 Task: Move the task Authentication tokens not being refreshed causing users to be logged out unexpectedly to the section To-Do in the project XenonTech and sort the tasks in the project by Assignee in Descending order.
Action: Mouse moved to (54, 653)
Screenshot: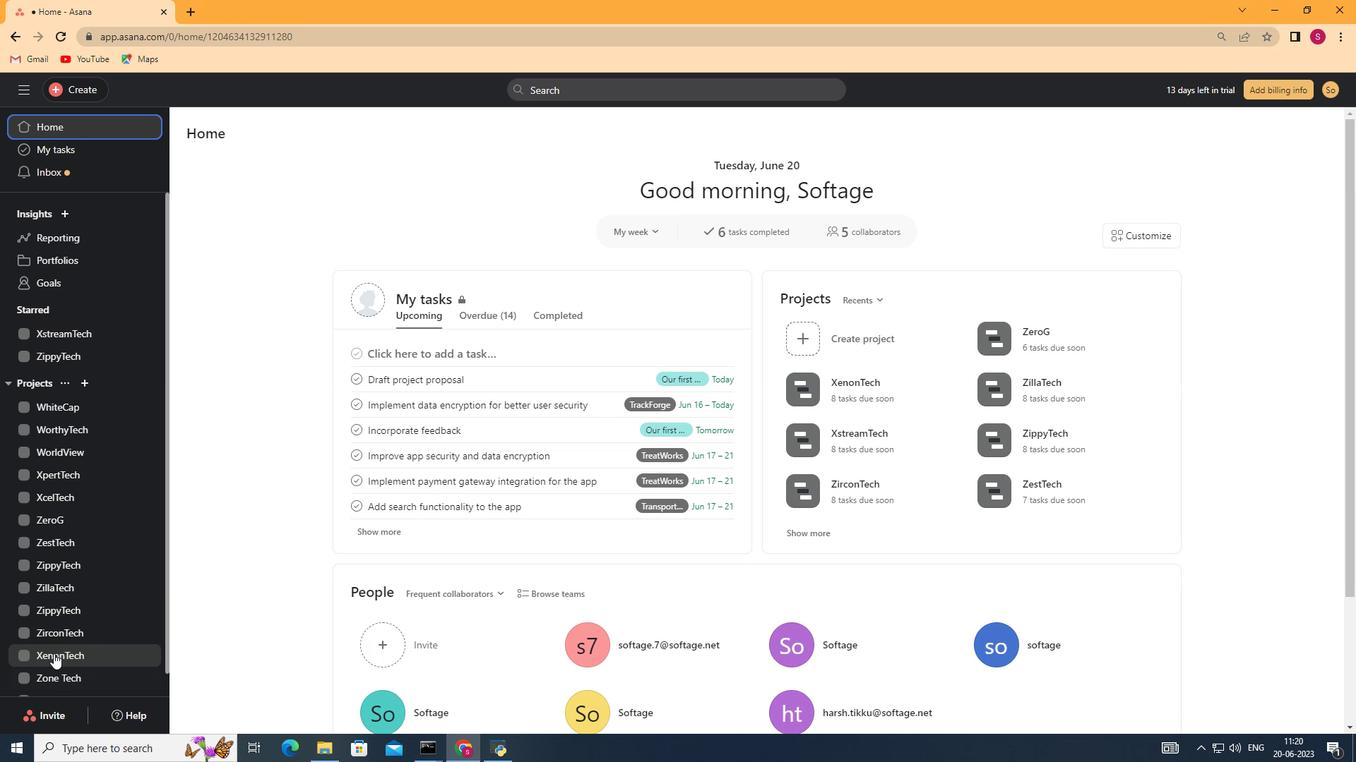 
Action: Mouse pressed left at (54, 653)
Screenshot: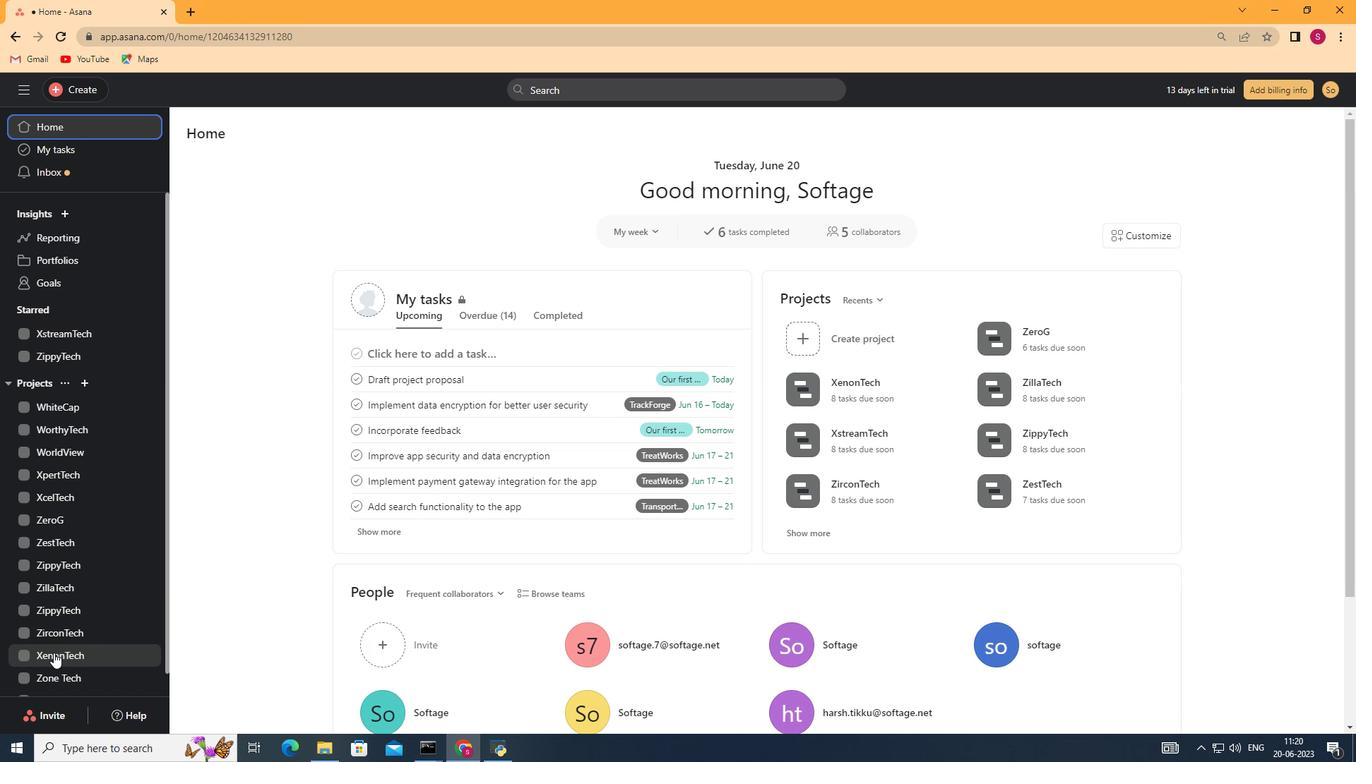 
Action: Mouse moved to (255, 163)
Screenshot: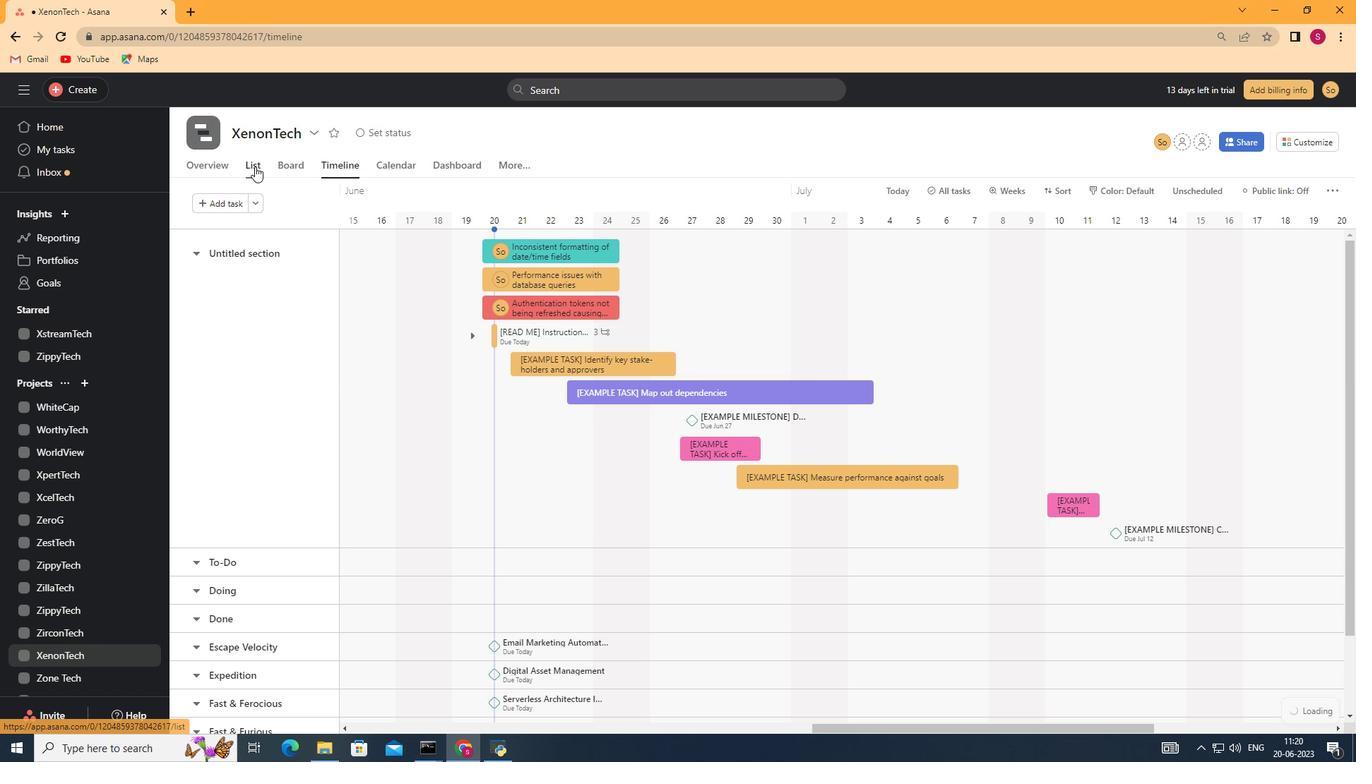
Action: Mouse pressed left at (255, 163)
Screenshot: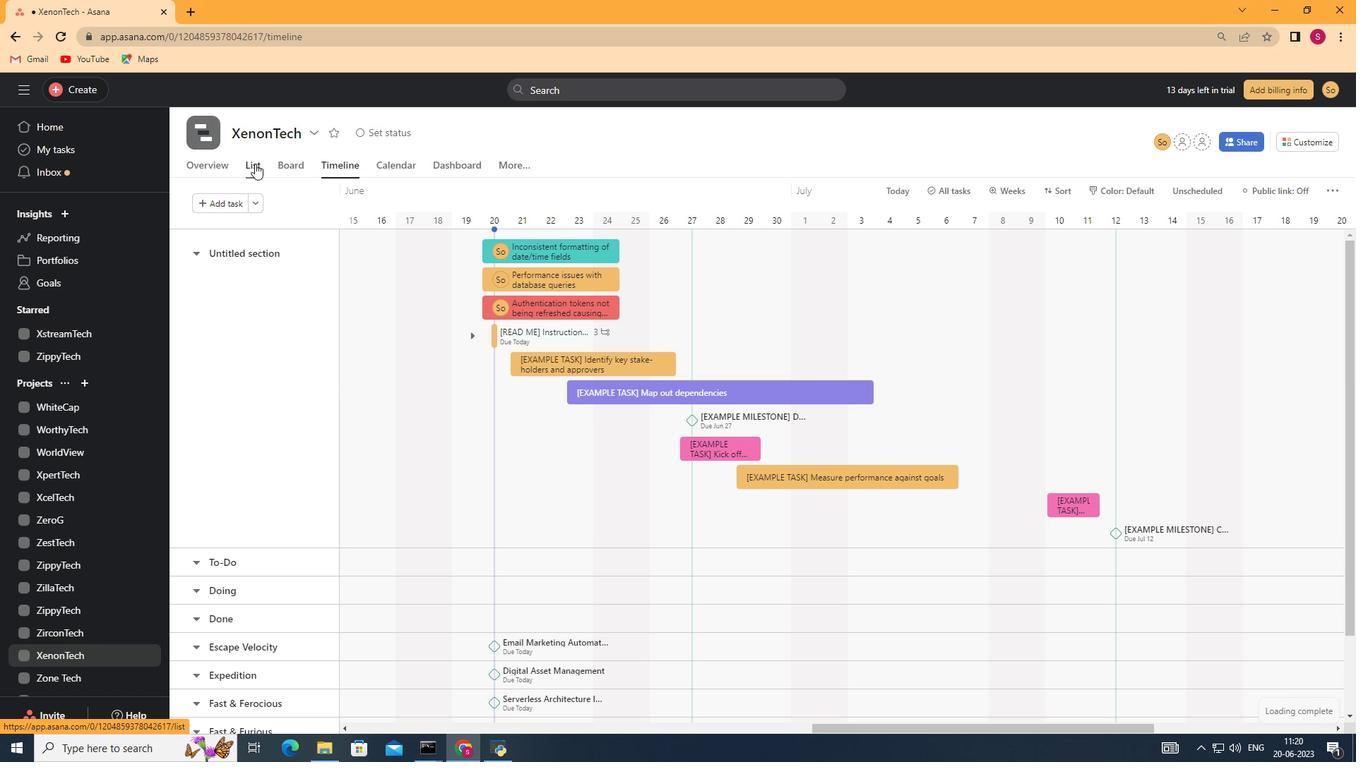 
Action: Mouse moved to (582, 346)
Screenshot: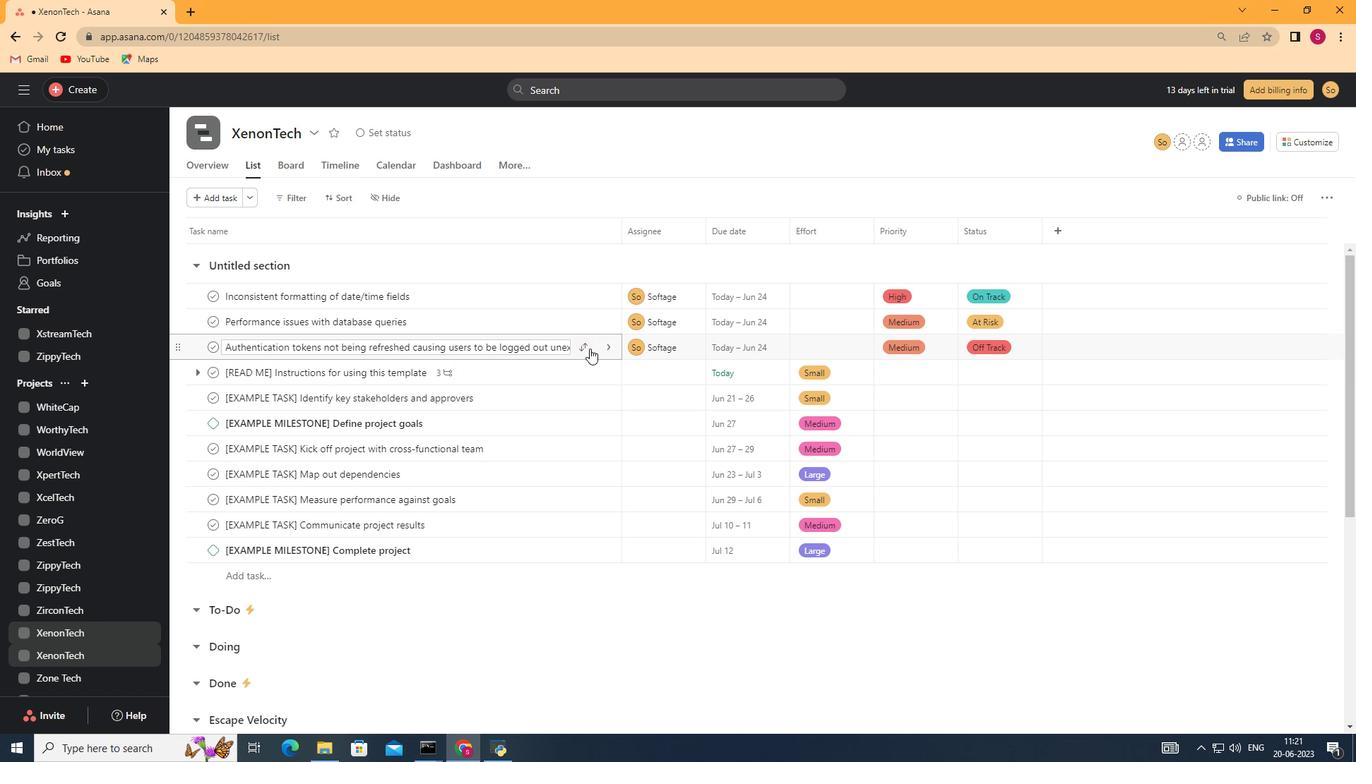 
Action: Mouse pressed left at (582, 346)
Screenshot: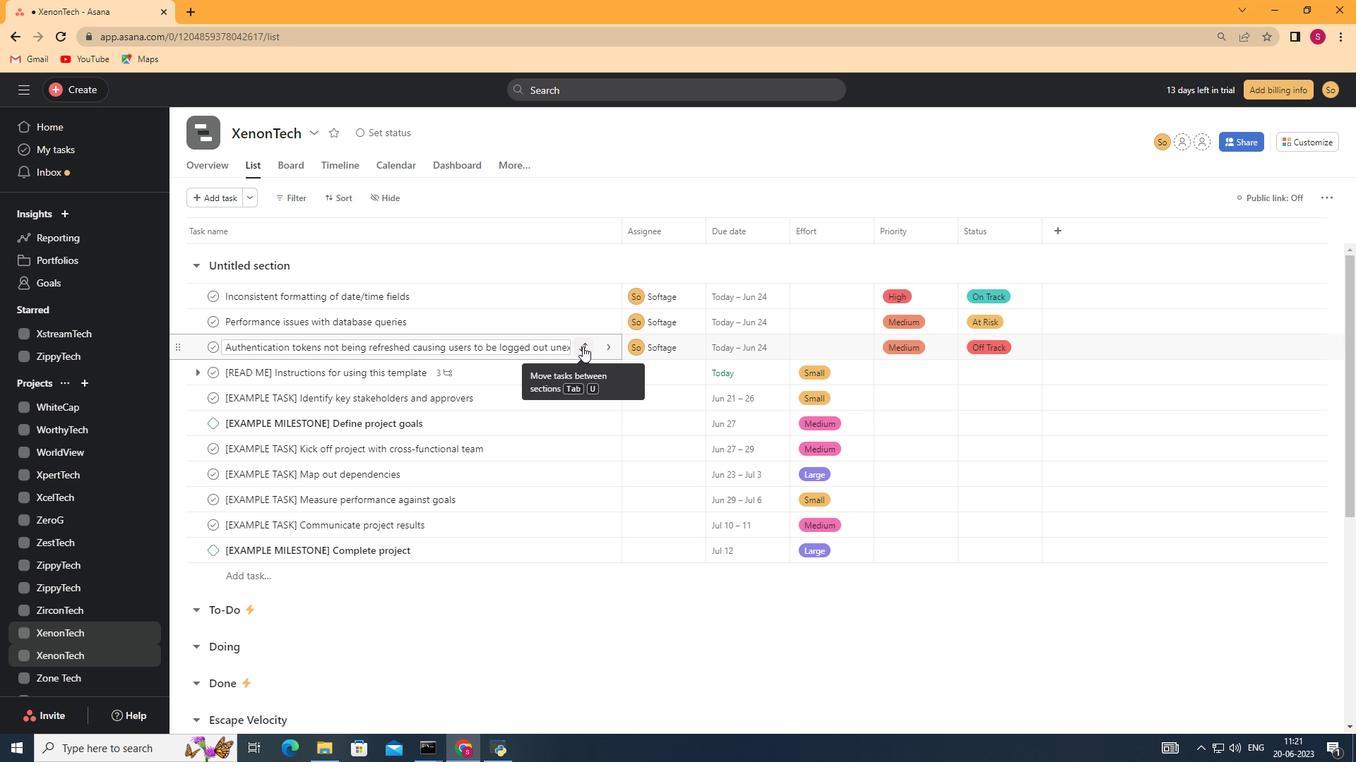 
Action: Mouse moved to (562, 422)
Screenshot: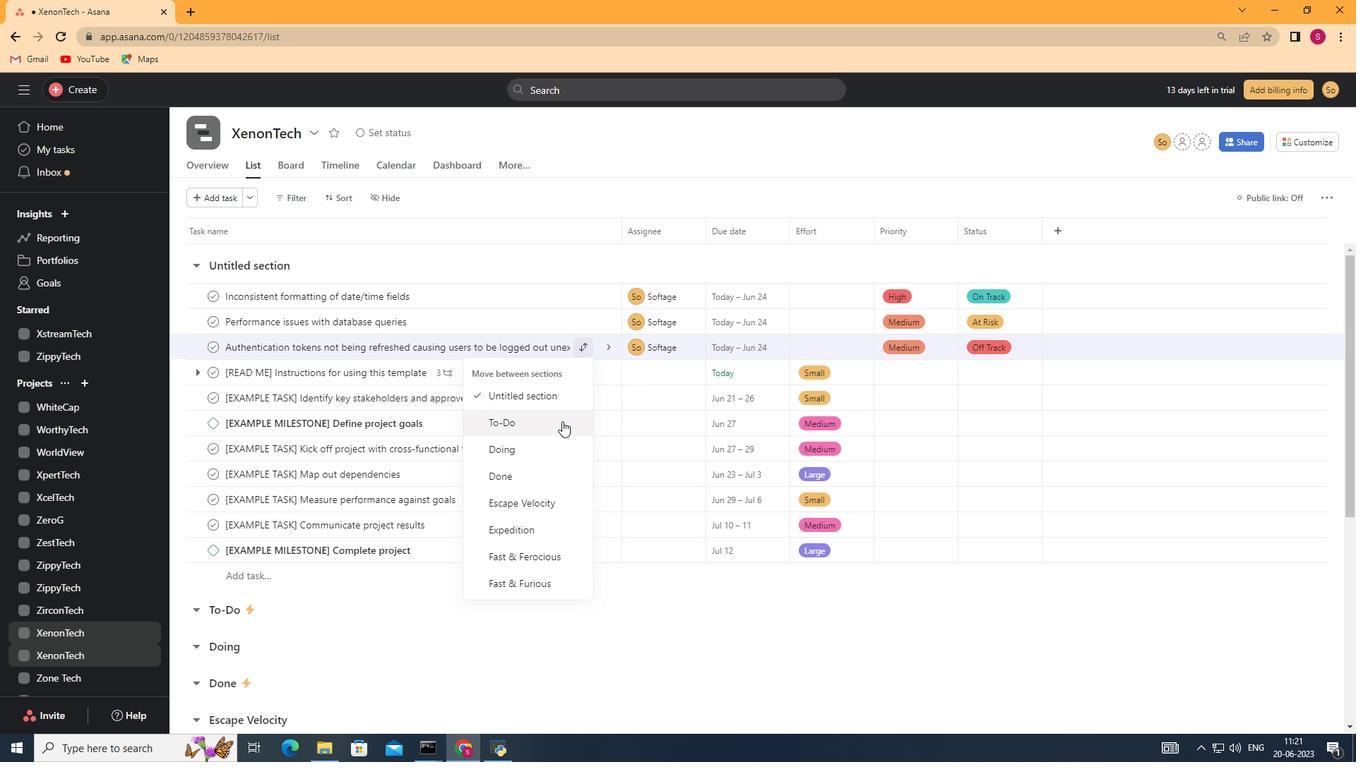 
Action: Mouse pressed left at (562, 422)
Screenshot: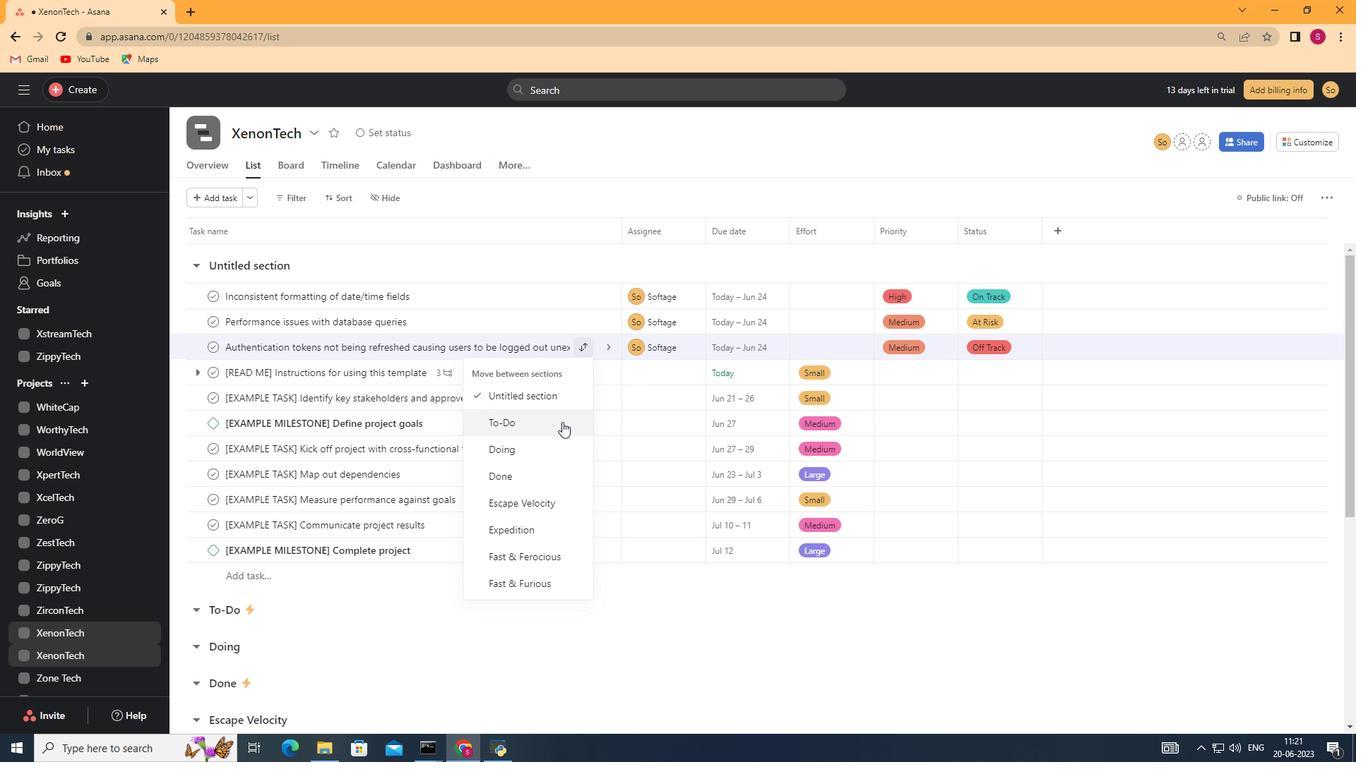 
Action: Mouse moved to (343, 201)
Screenshot: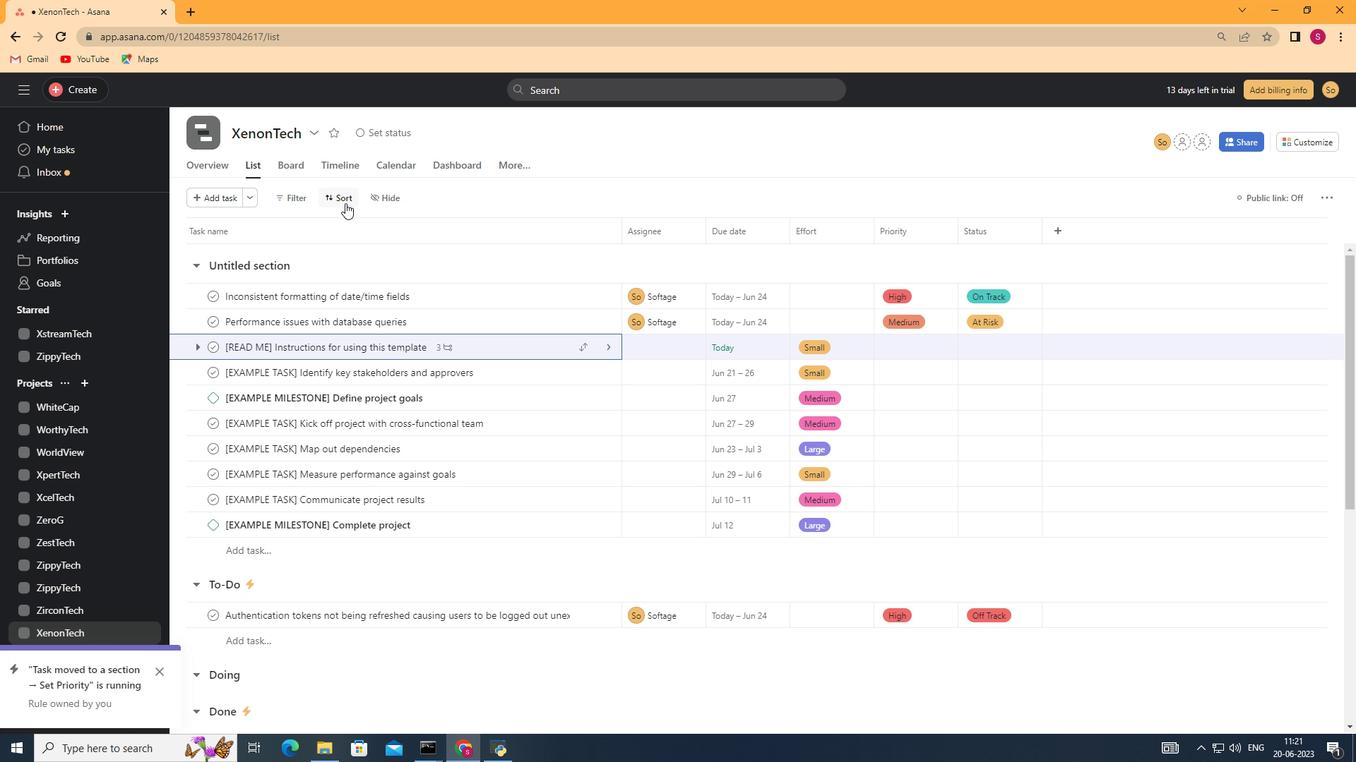 
Action: Mouse pressed left at (343, 201)
Screenshot: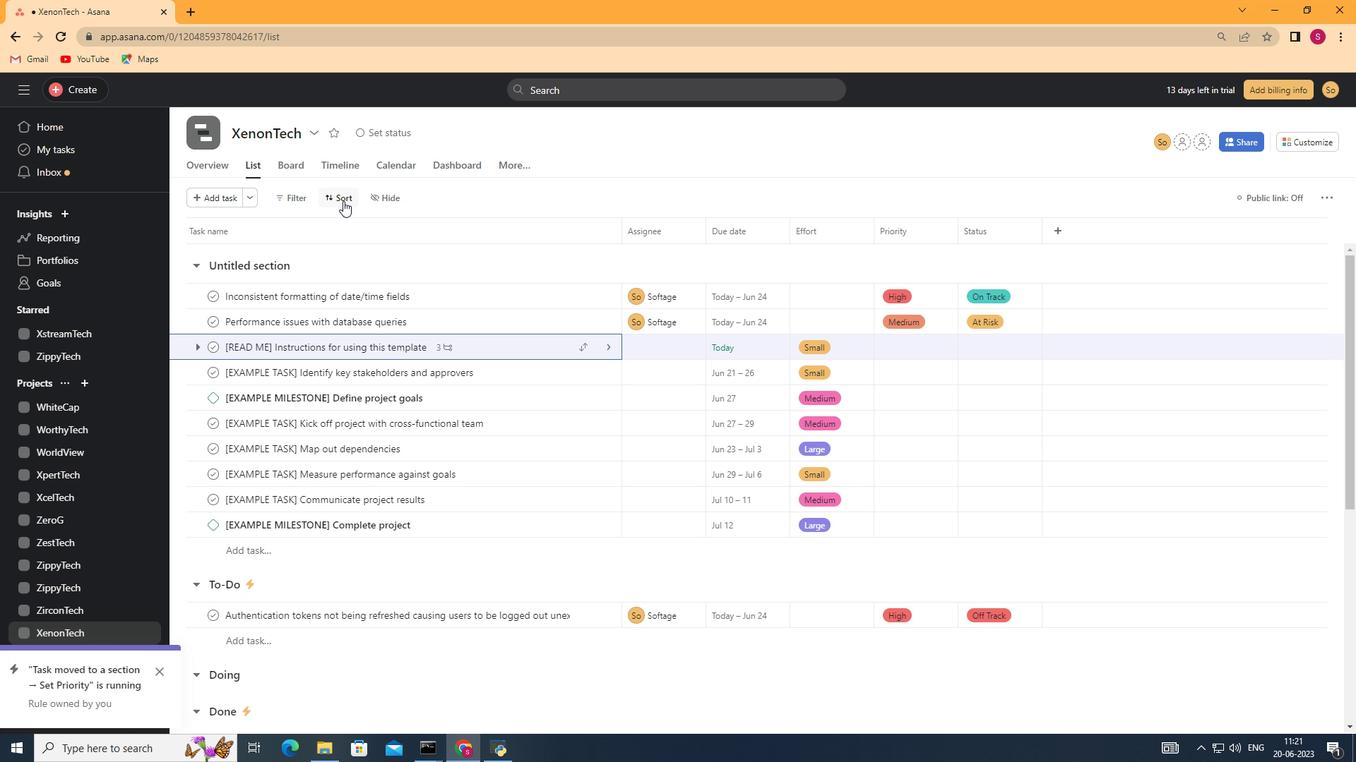 
Action: Mouse moved to (387, 315)
Screenshot: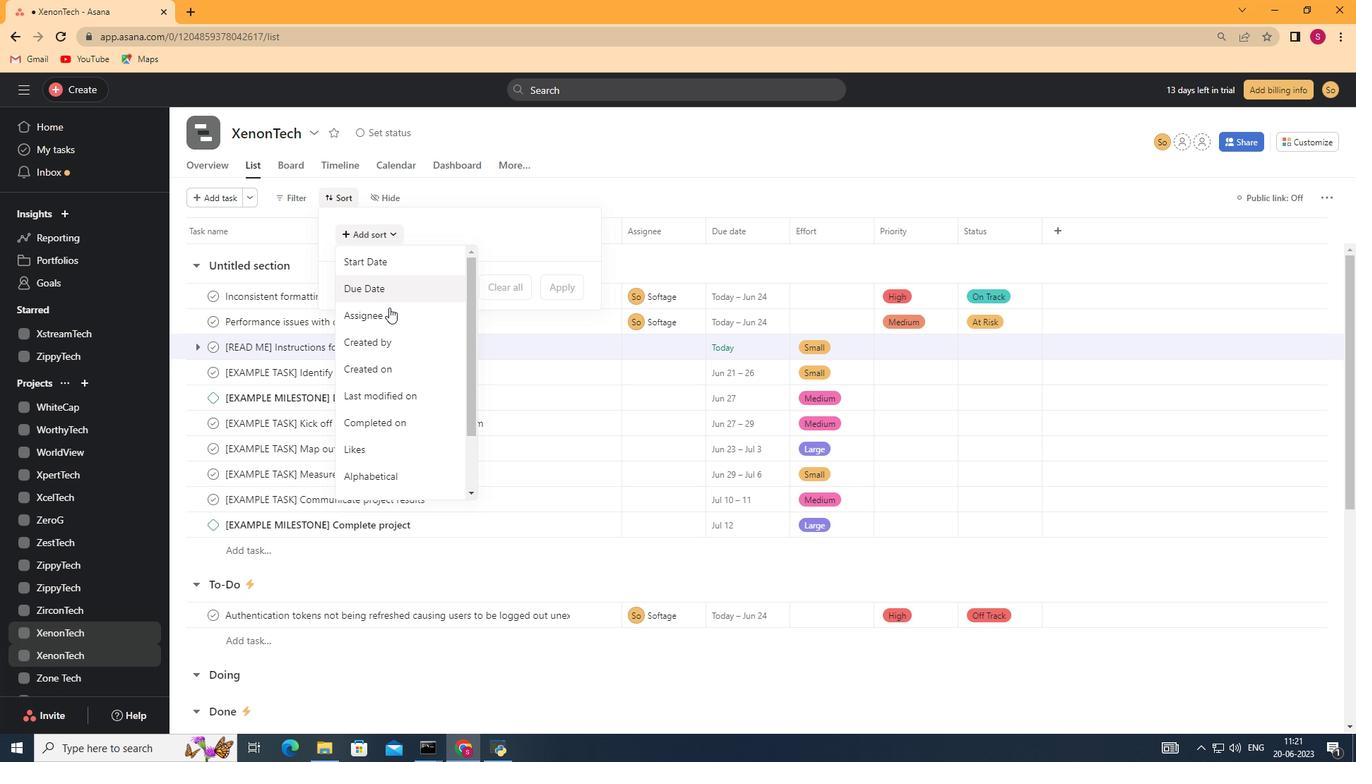 
Action: Mouse pressed left at (387, 315)
Screenshot: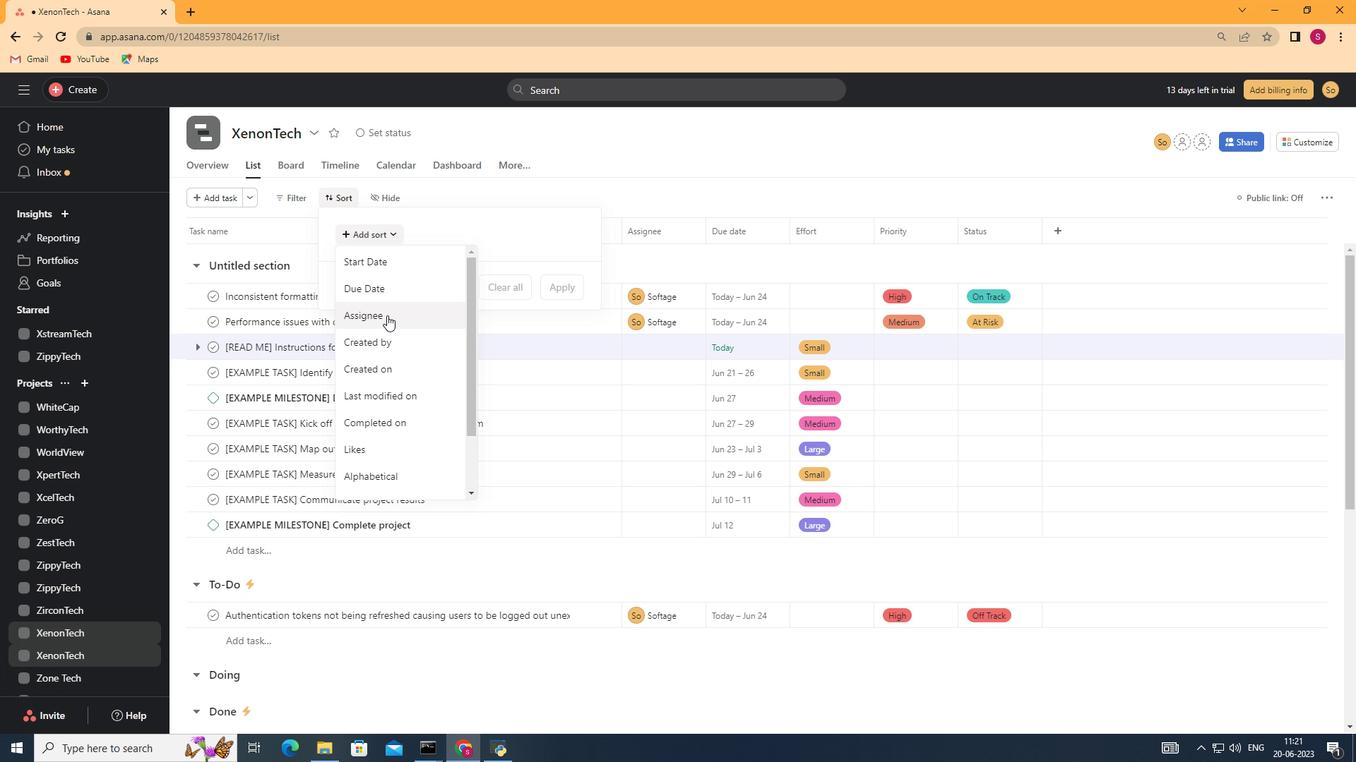 
Action: Mouse moved to (424, 253)
Screenshot: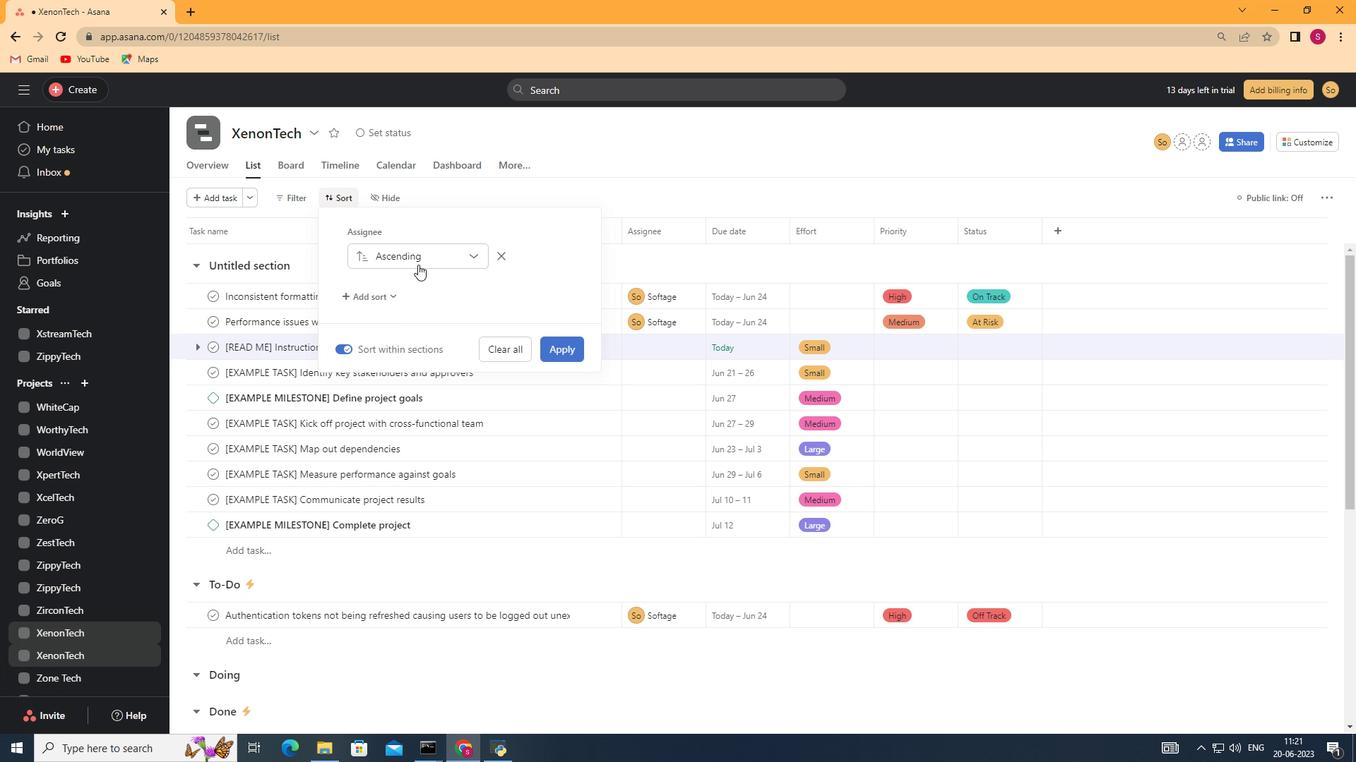 
Action: Mouse pressed left at (424, 253)
Screenshot: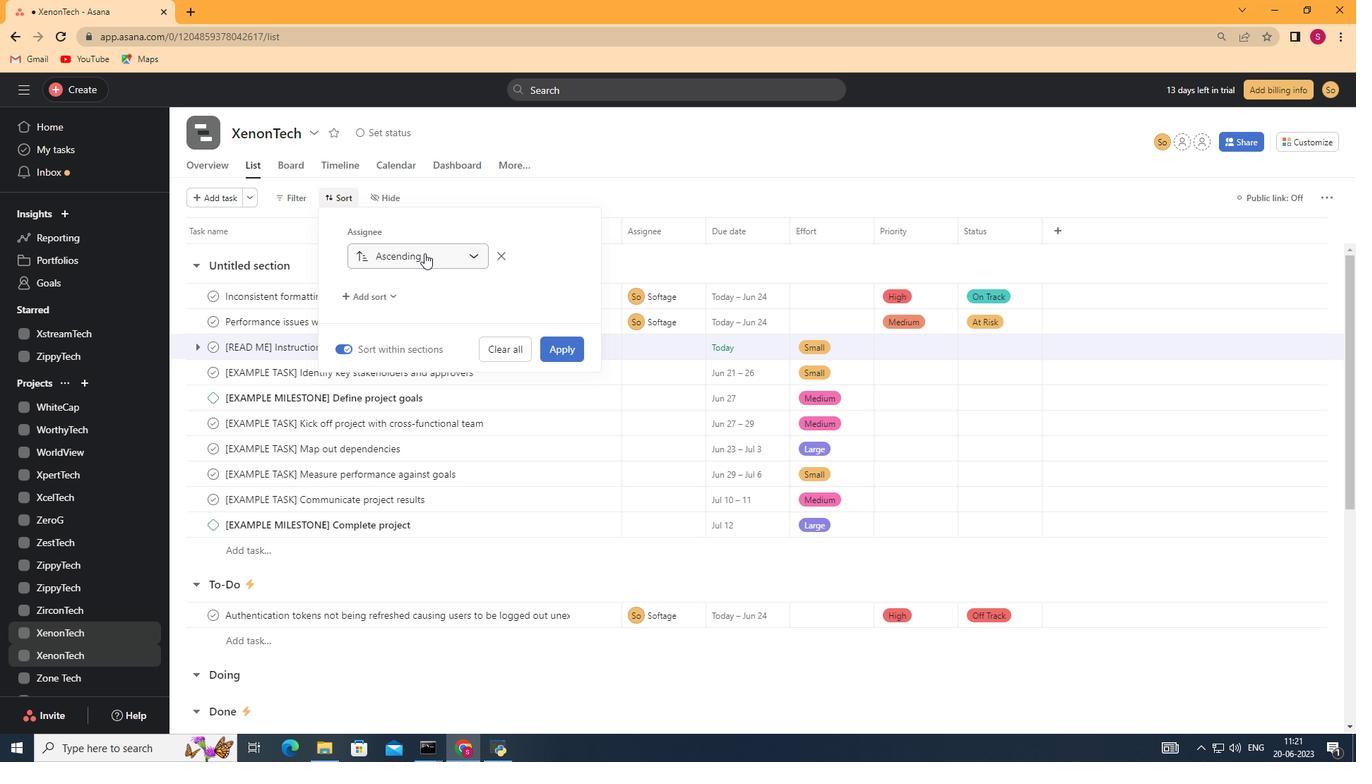 
Action: Mouse moved to (417, 312)
Screenshot: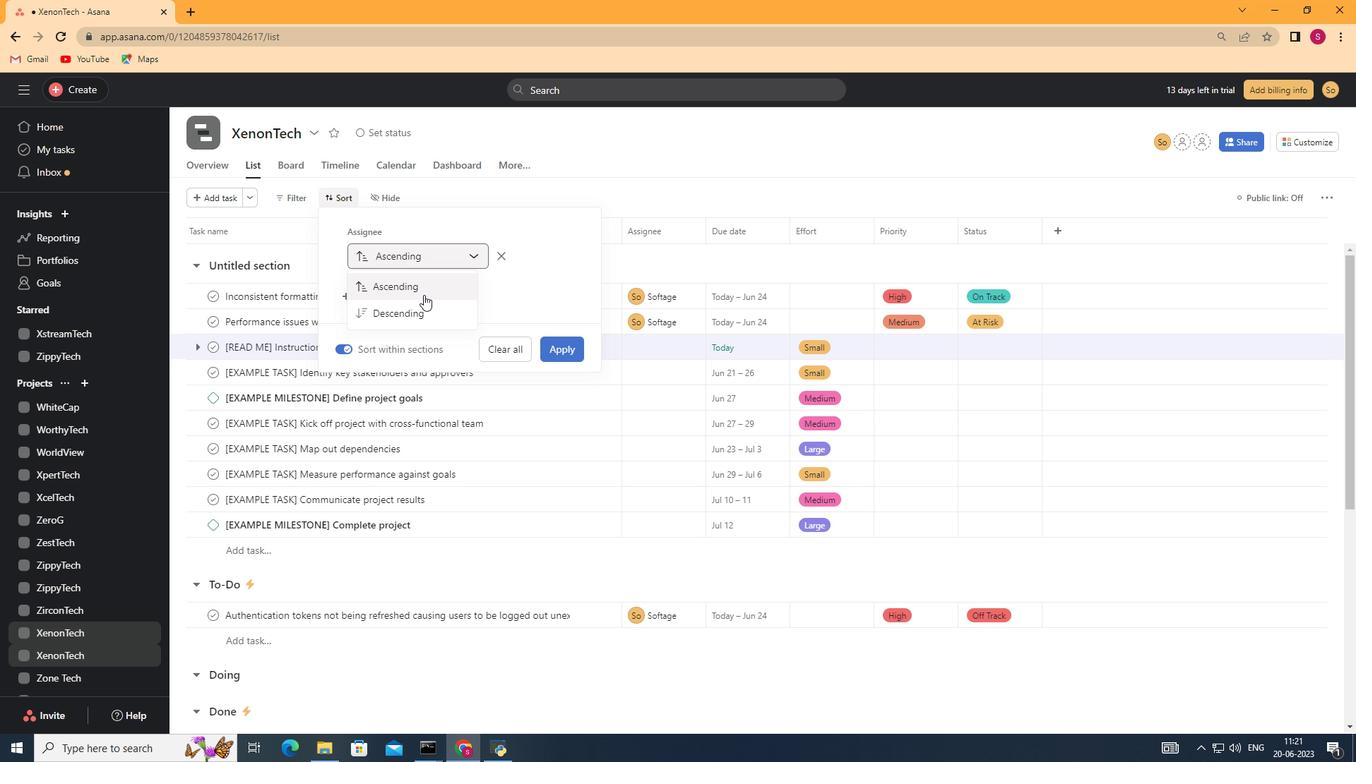 
Action: Mouse pressed left at (417, 312)
Screenshot: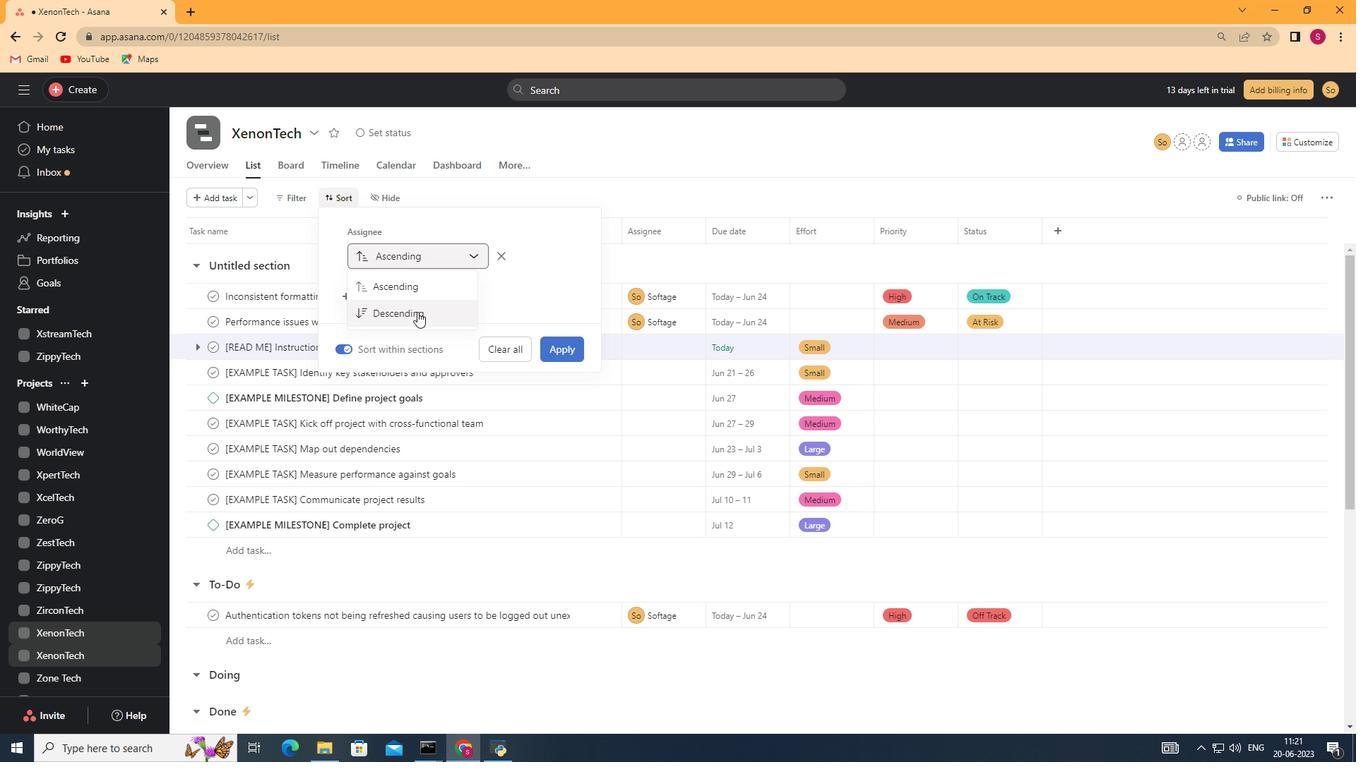 
Action: Mouse moved to (561, 351)
Screenshot: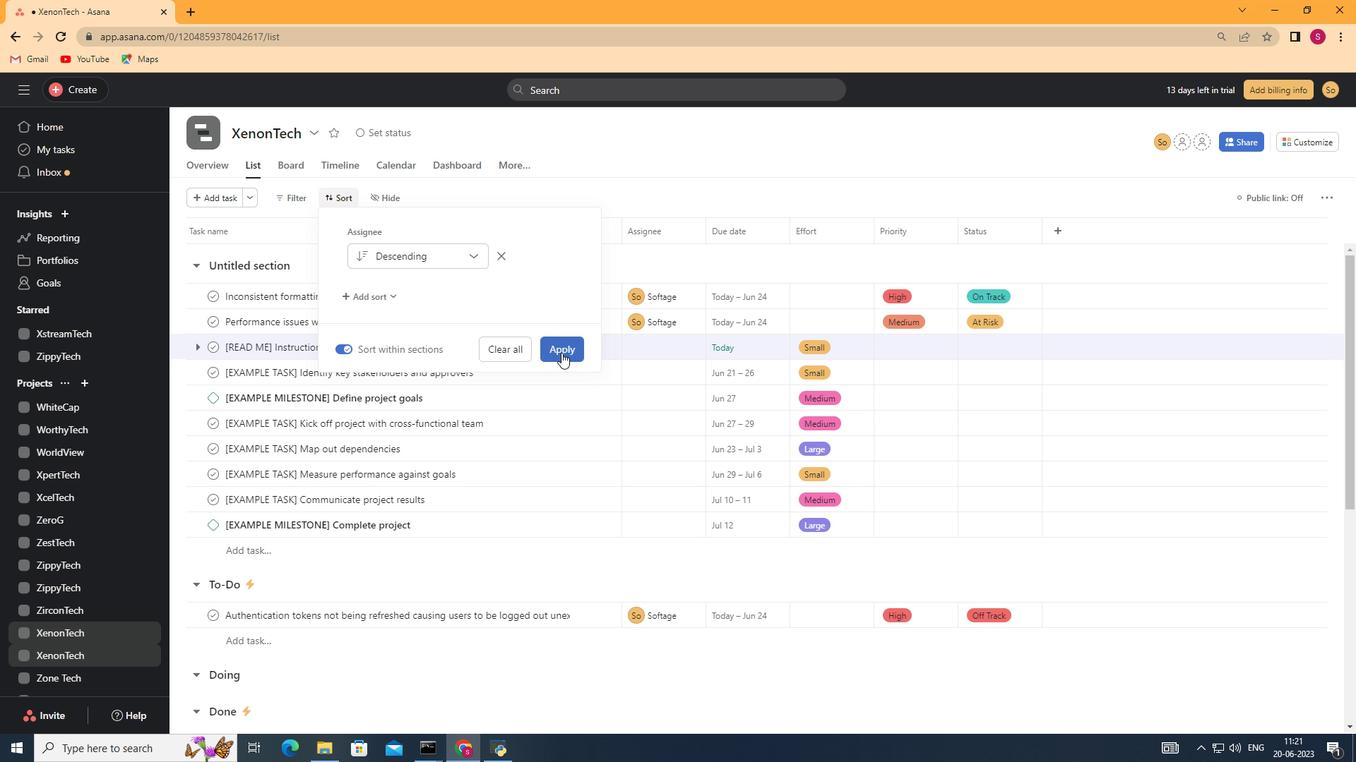 
Action: Mouse pressed left at (561, 351)
Screenshot: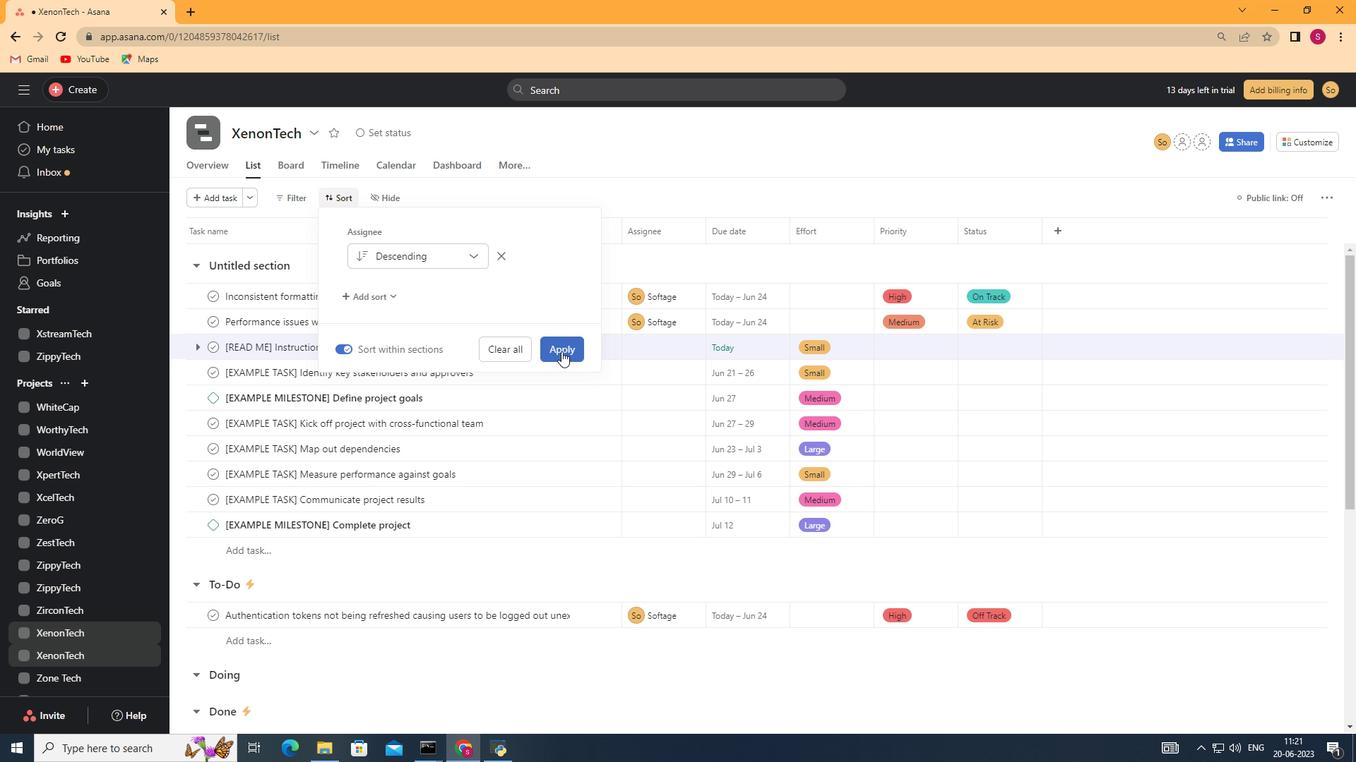 
